 Task: Check the average views per listing of jacuzzi in the last 1 year.
Action: Mouse moved to (957, 214)
Screenshot: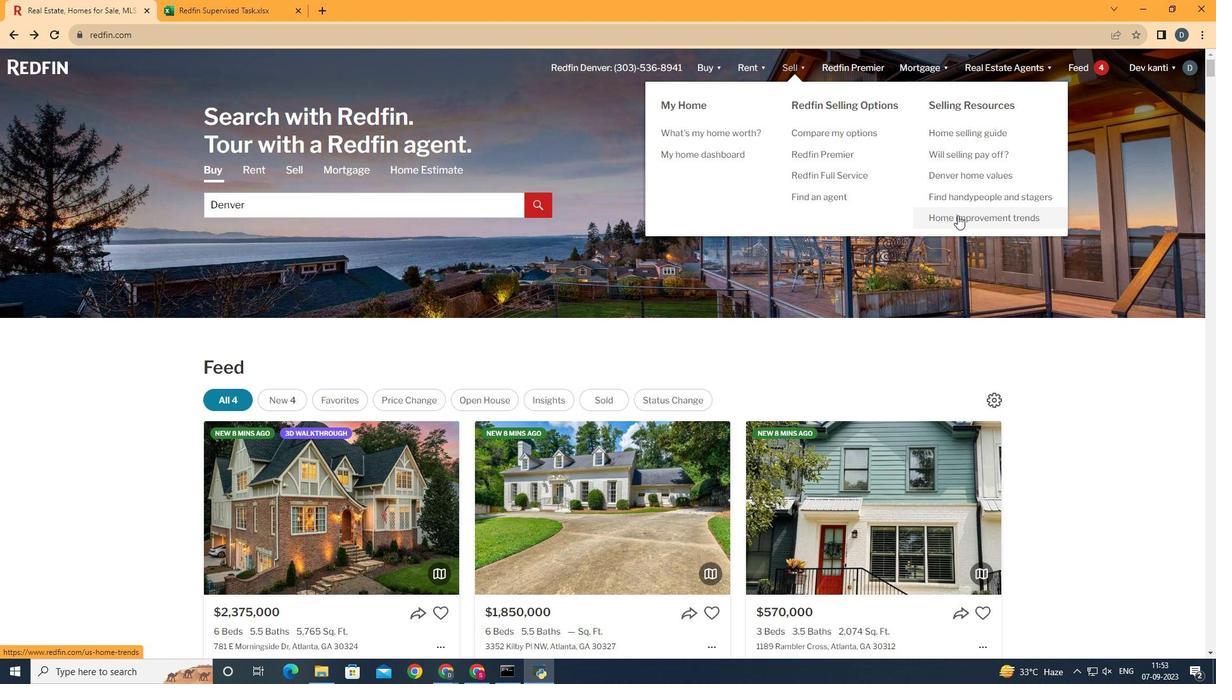 
Action: Mouse pressed left at (957, 214)
Screenshot: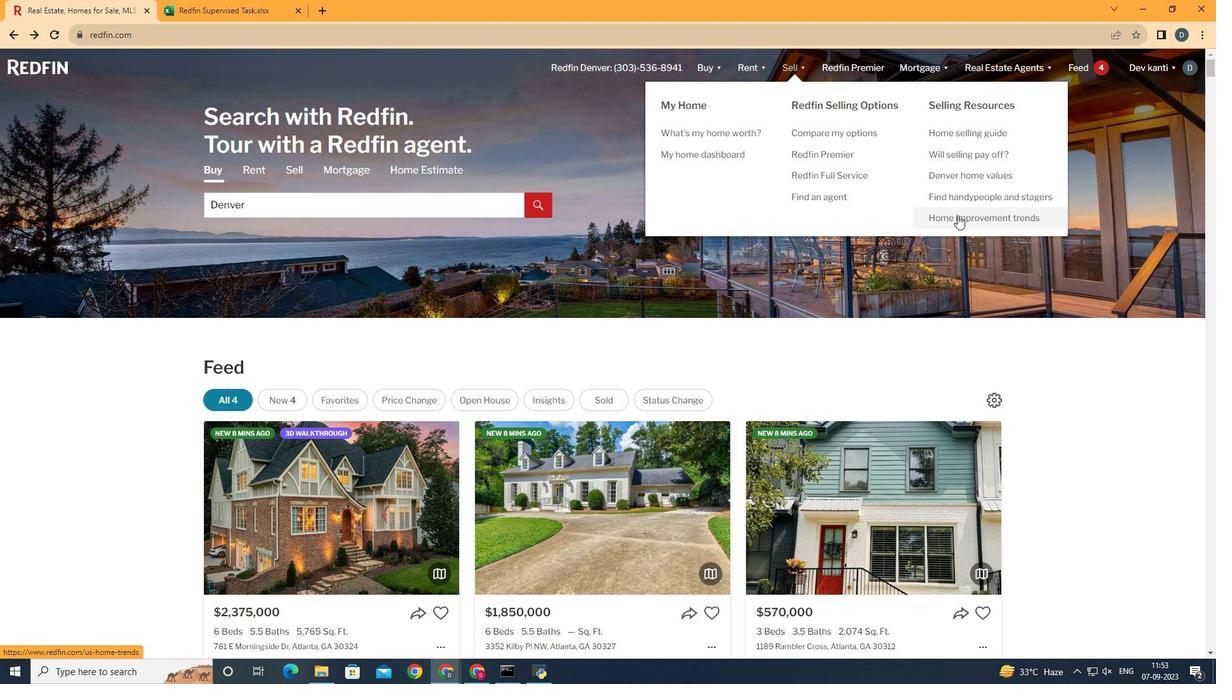
Action: Mouse moved to (311, 241)
Screenshot: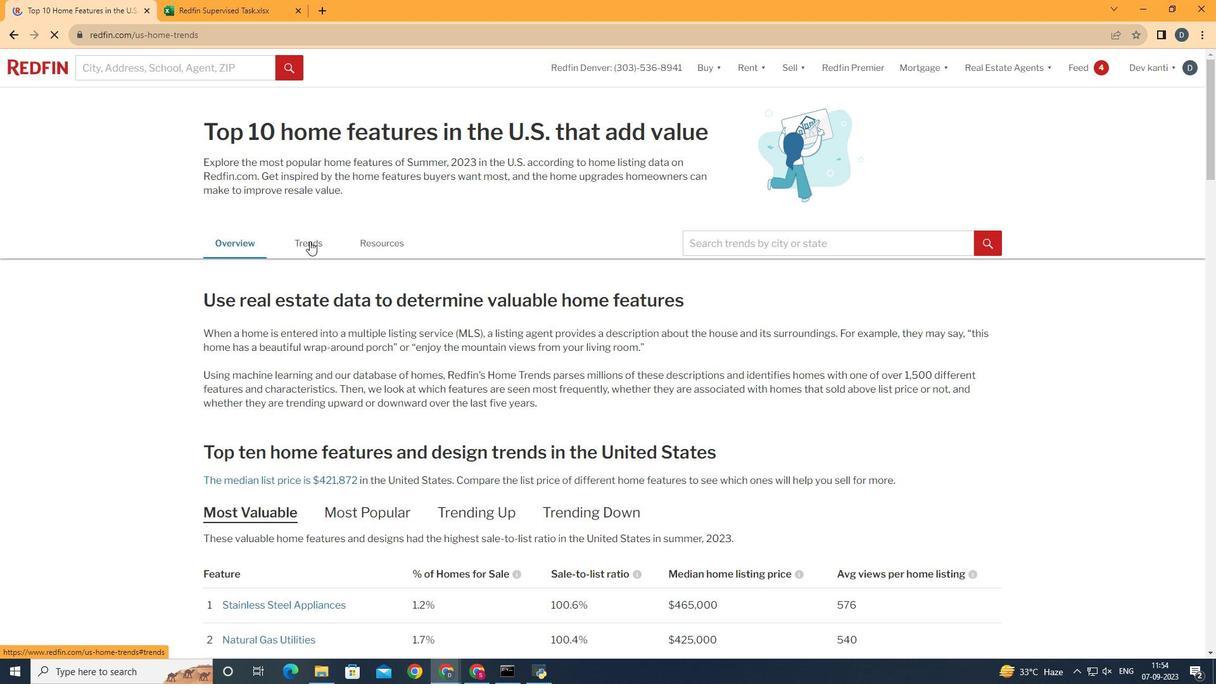 
Action: Mouse pressed left at (311, 241)
Screenshot: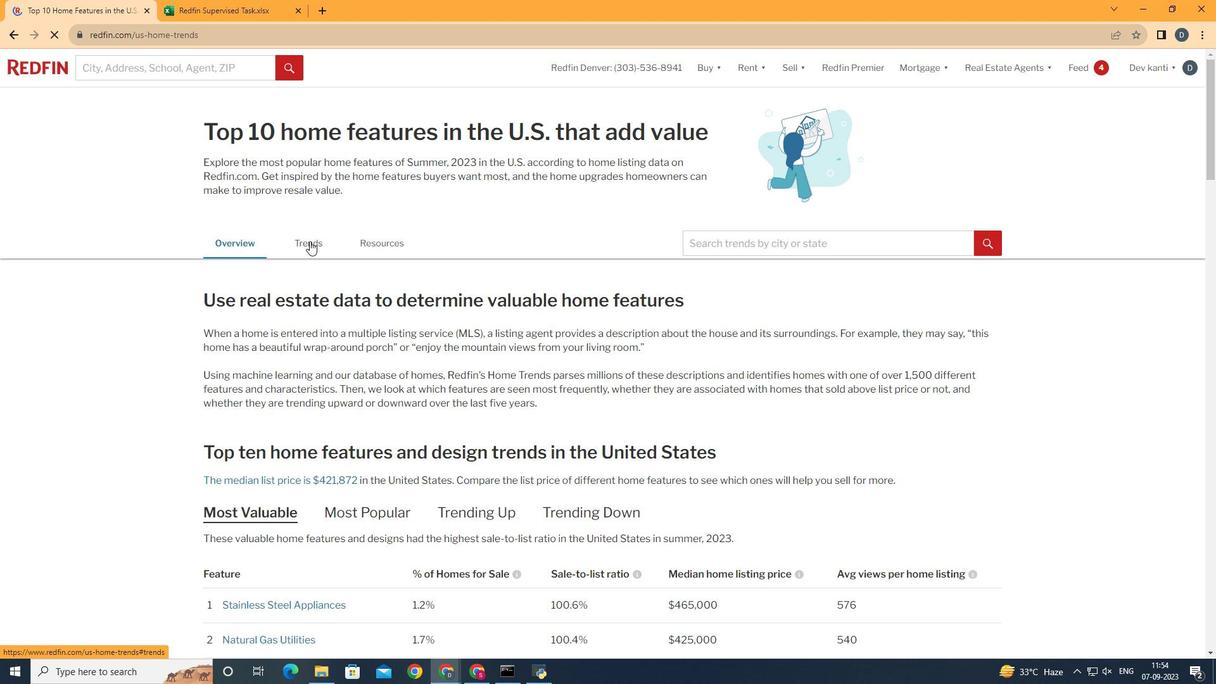 
Action: Mouse moved to (490, 361)
Screenshot: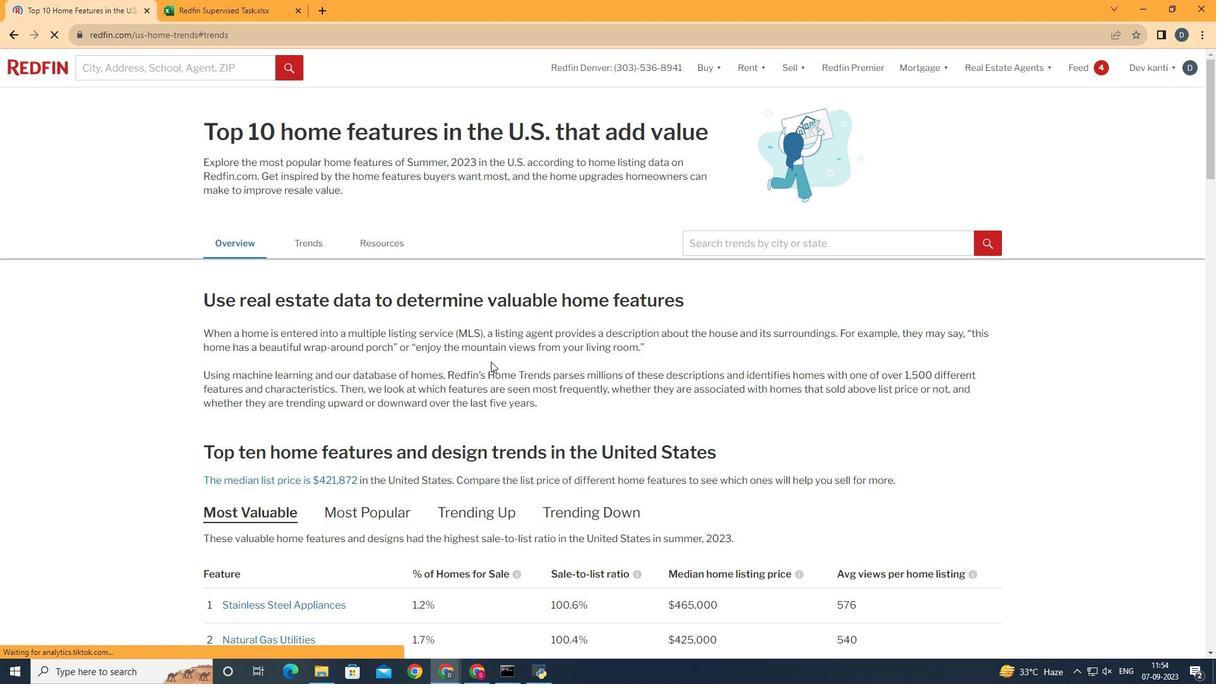 
Action: Mouse scrolled (490, 361) with delta (0, 0)
Screenshot: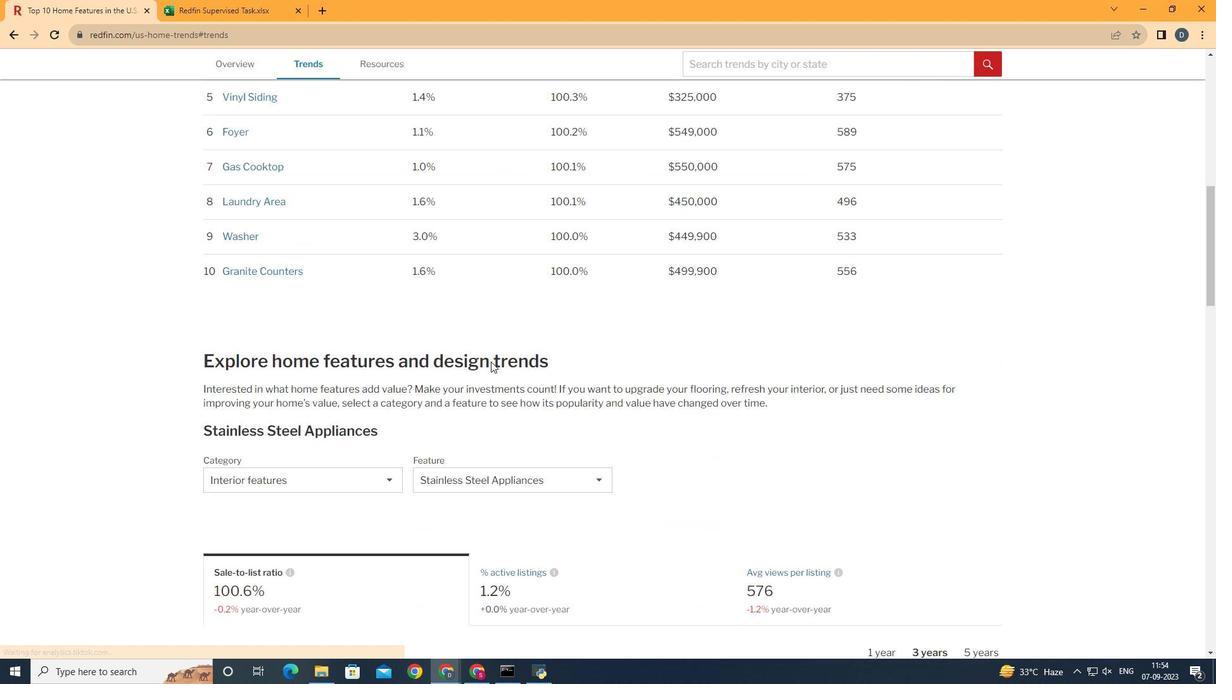 
Action: Mouse scrolled (490, 361) with delta (0, 0)
Screenshot: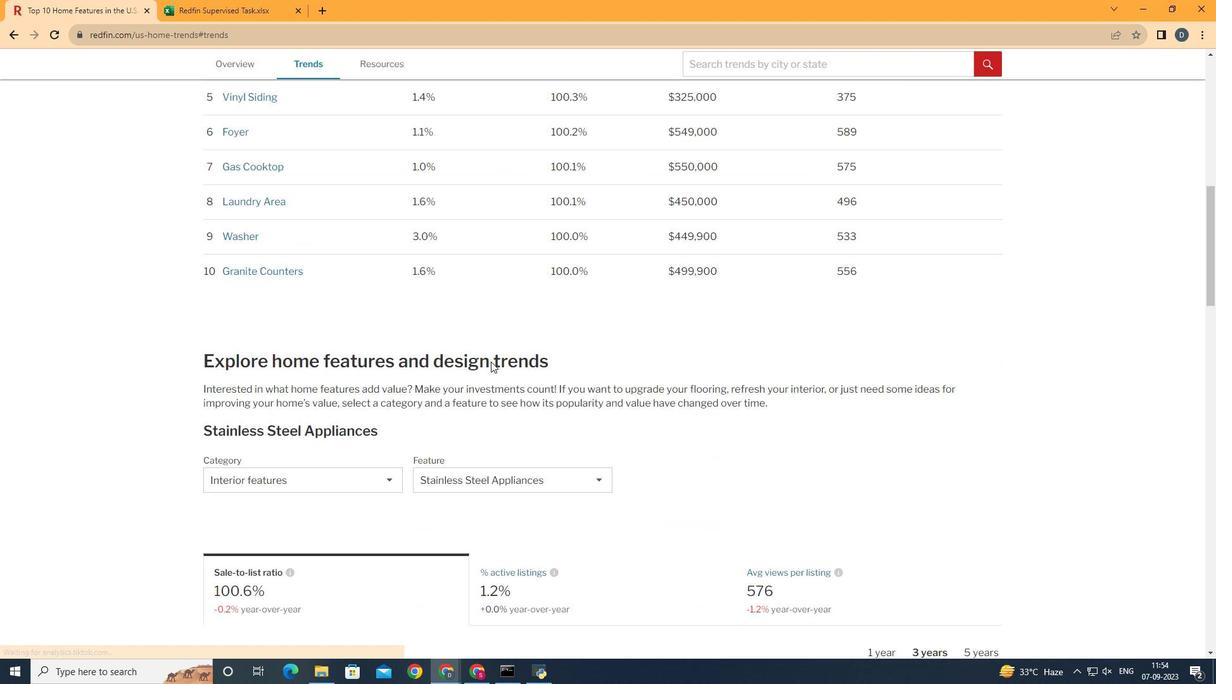
Action: Mouse scrolled (490, 361) with delta (0, 0)
Screenshot: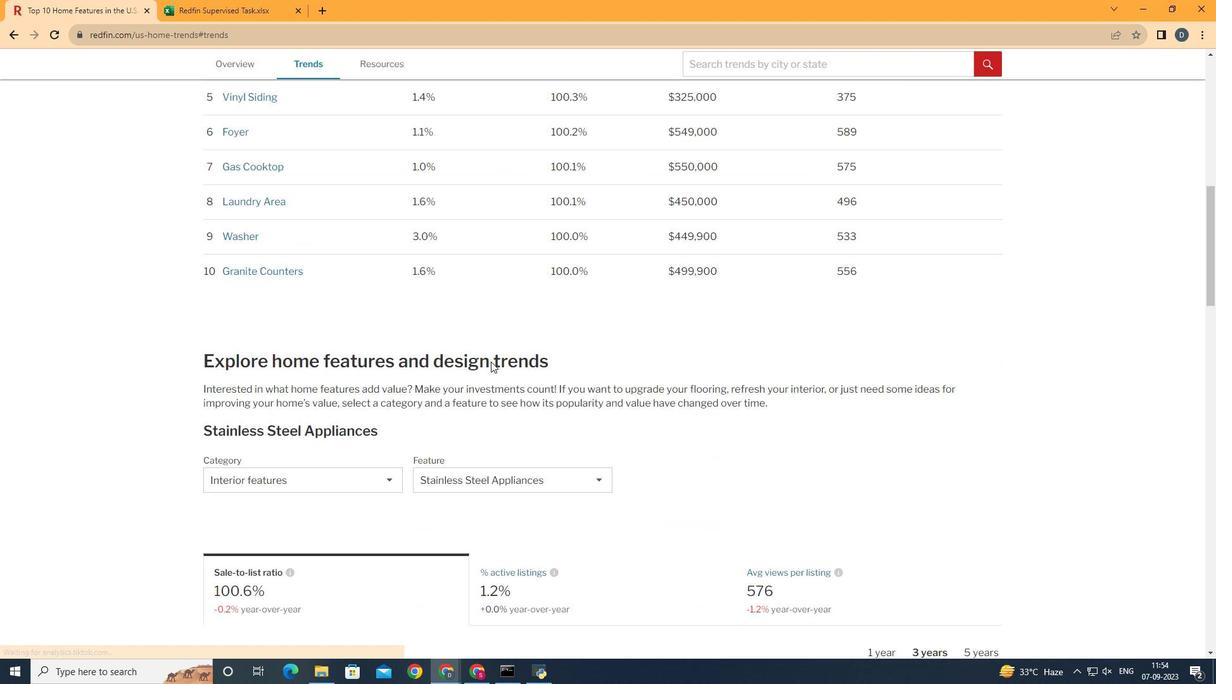 
Action: Mouse scrolled (490, 361) with delta (0, 0)
Screenshot: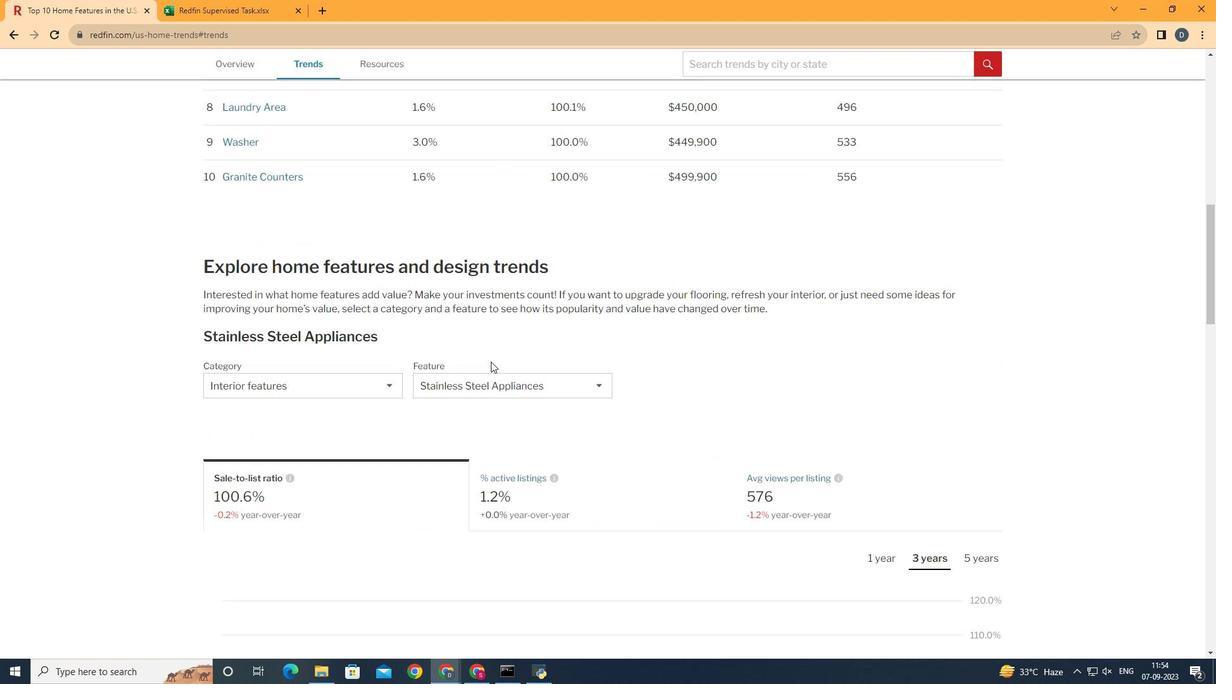 
Action: Mouse scrolled (490, 361) with delta (0, 0)
Screenshot: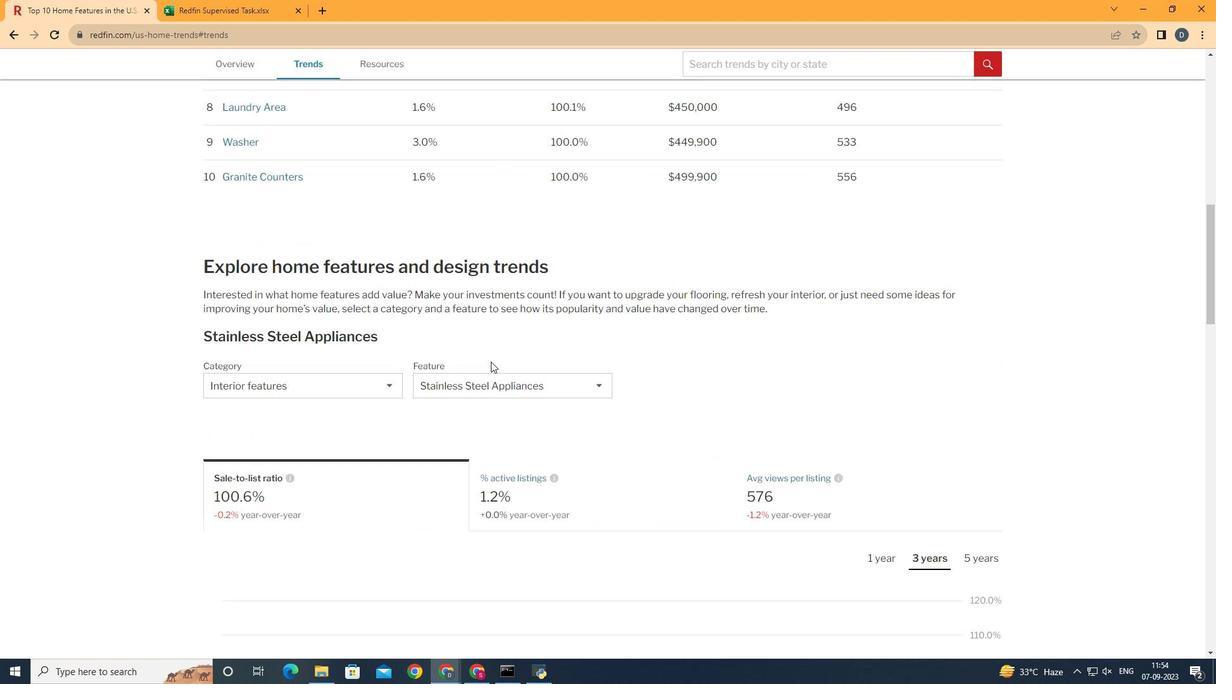 
Action: Mouse scrolled (490, 361) with delta (0, 0)
Screenshot: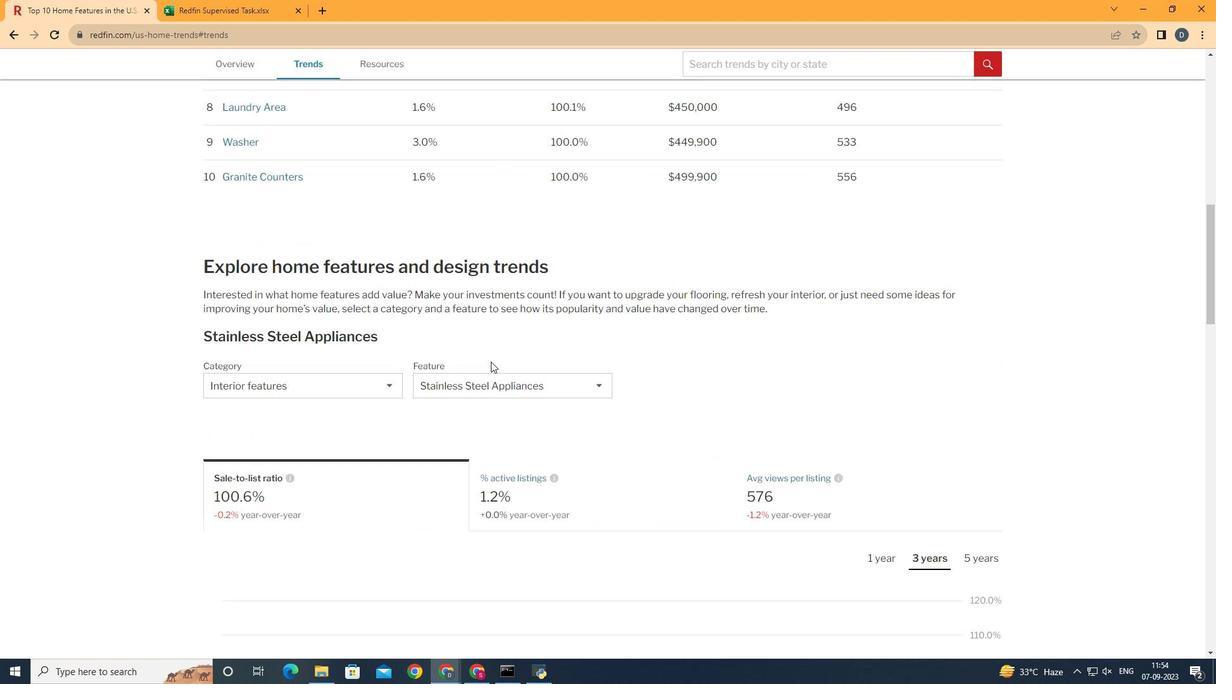 
Action: Mouse moved to (359, 387)
Screenshot: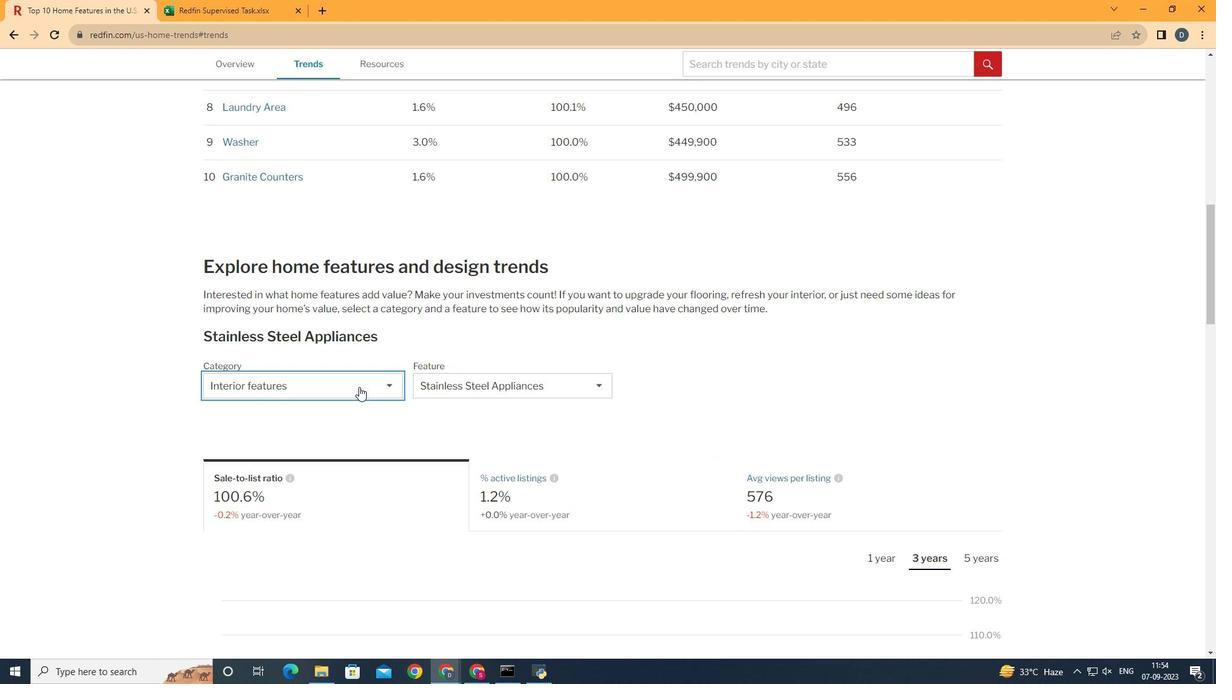 
Action: Mouse pressed left at (359, 387)
Screenshot: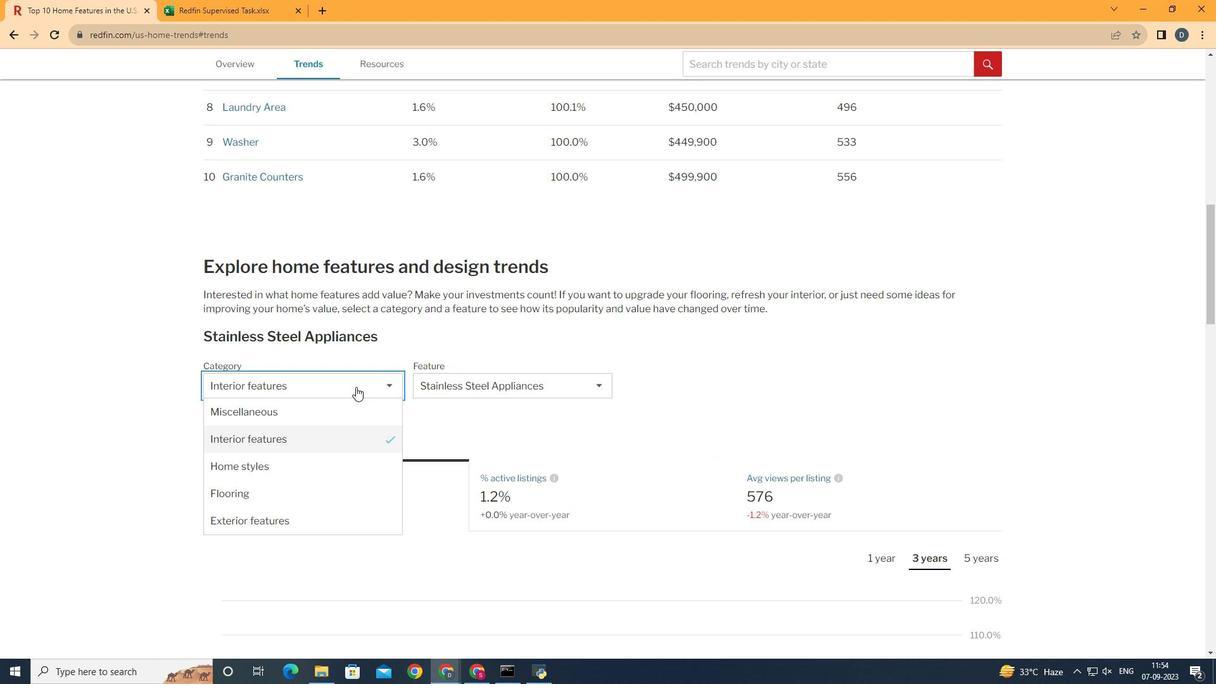 
Action: Mouse moved to (352, 413)
Screenshot: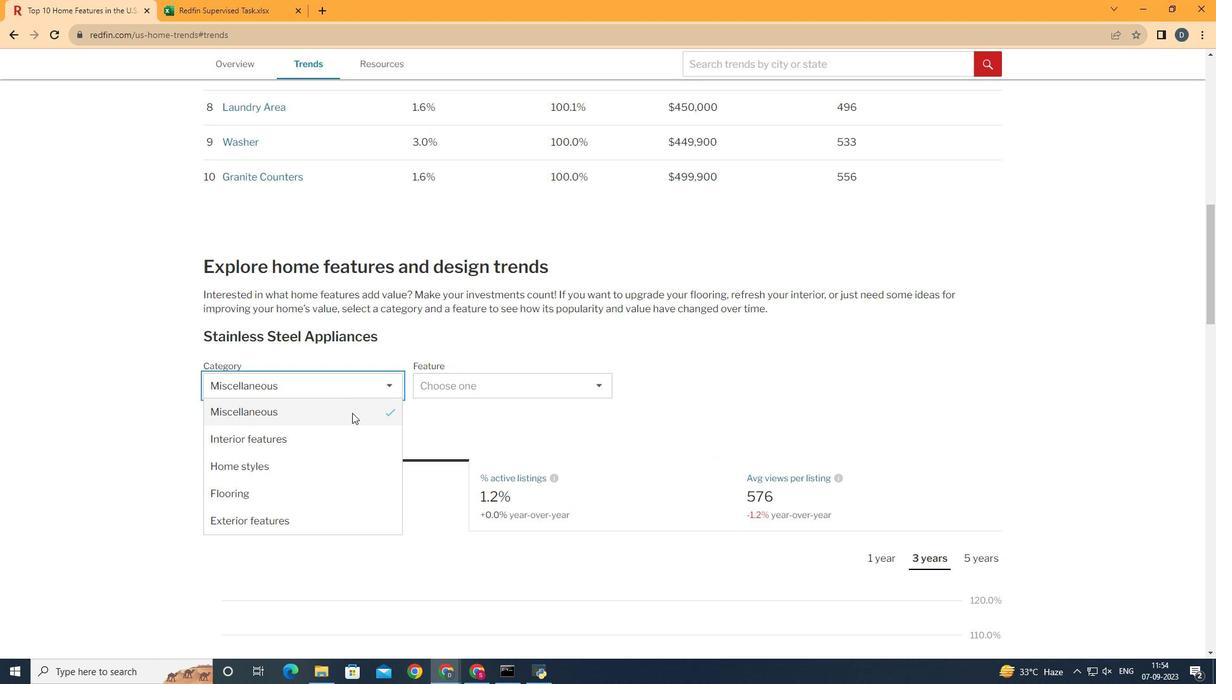 
Action: Mouse pressed left at (352, 413)
Screenshot: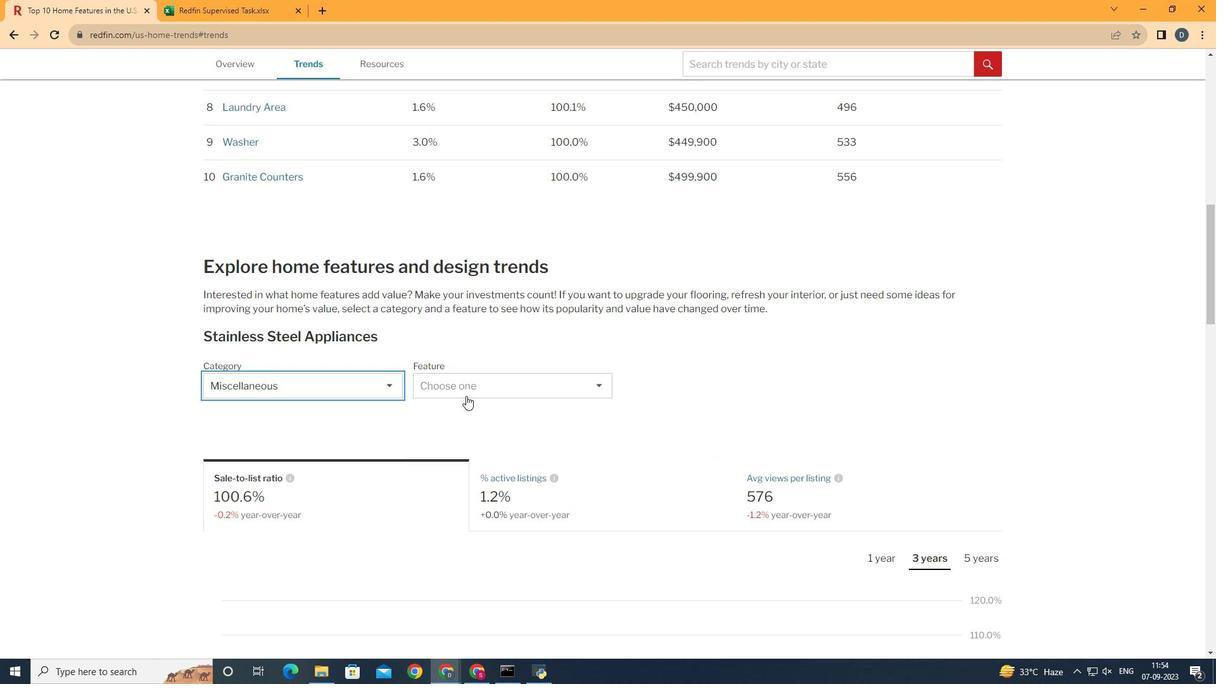 
Action: Mouse moved to (594, 376)
Screenshot: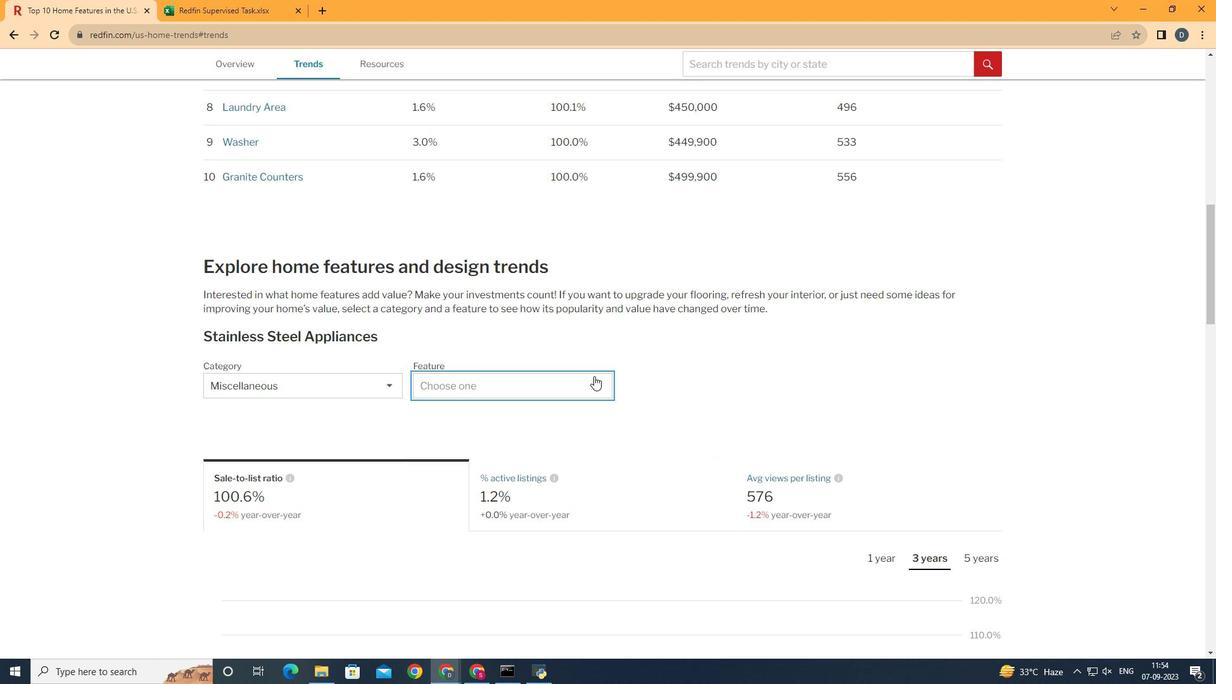 
Action: Mouse pressed left at (594, 376)
Screenshot: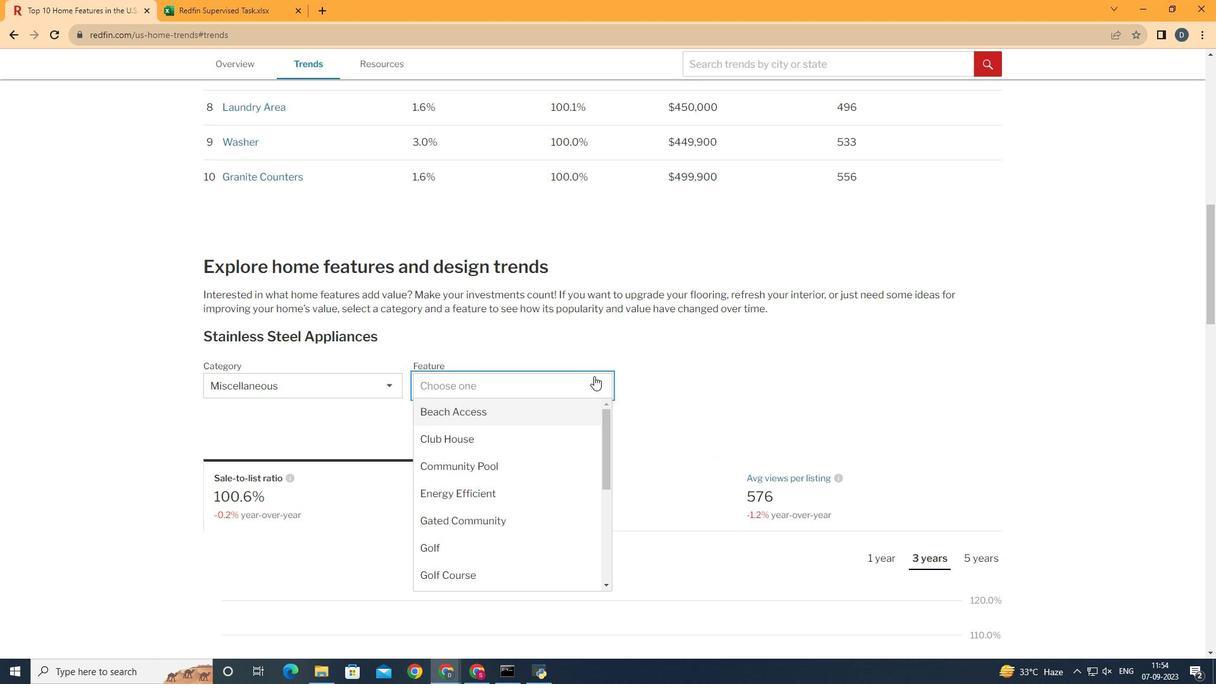 
Action: Mouse moved to (586, 471)
Screenshot: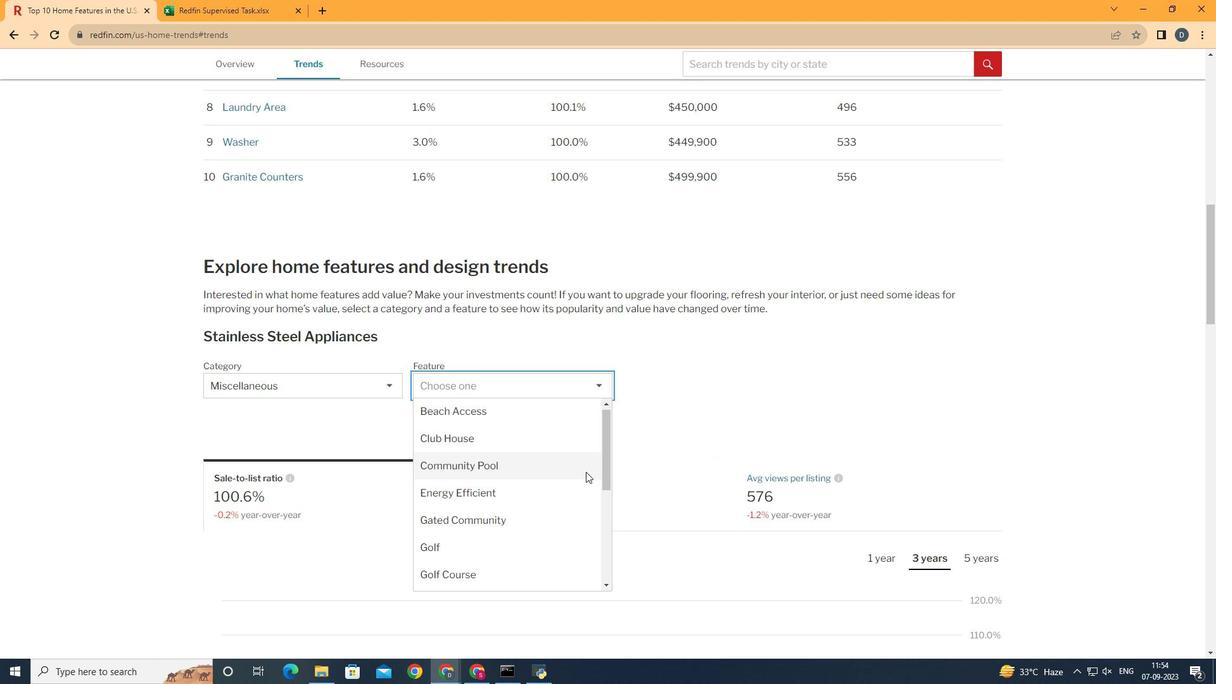 
Action: Mouse scrolled (586, 471) with delta (0, 0)
Screenshot: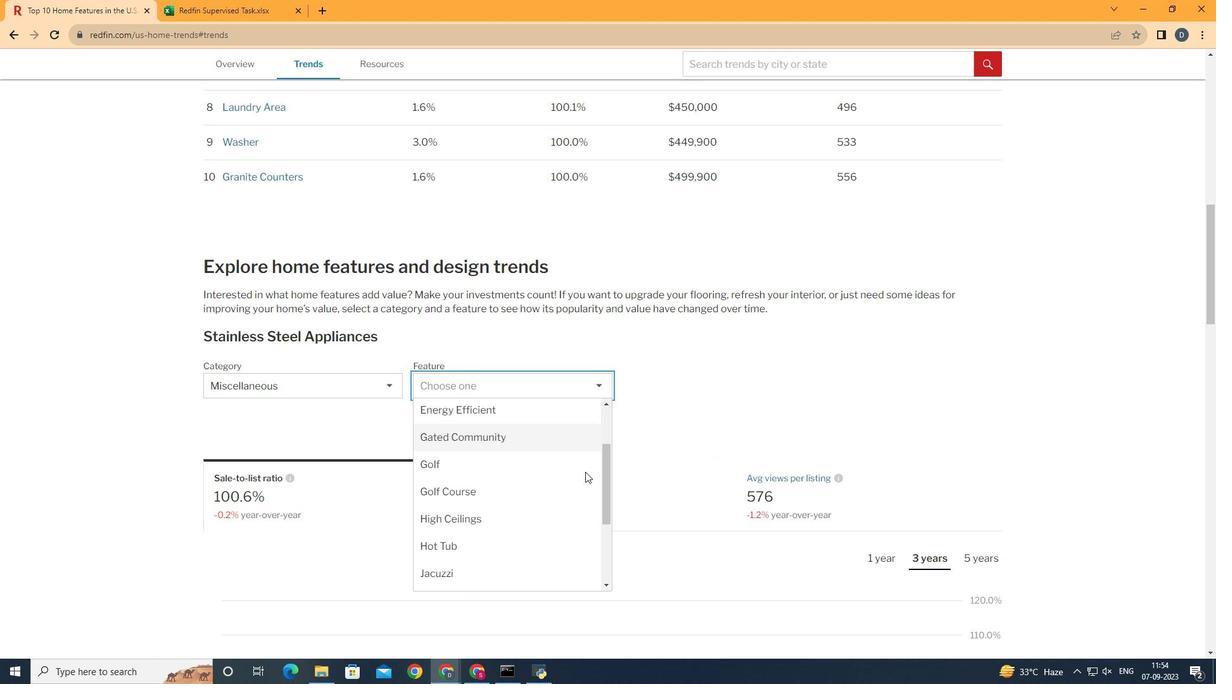 
Action: Mouse scrolled (586, 471) with delta (0, 0)
Screenshot: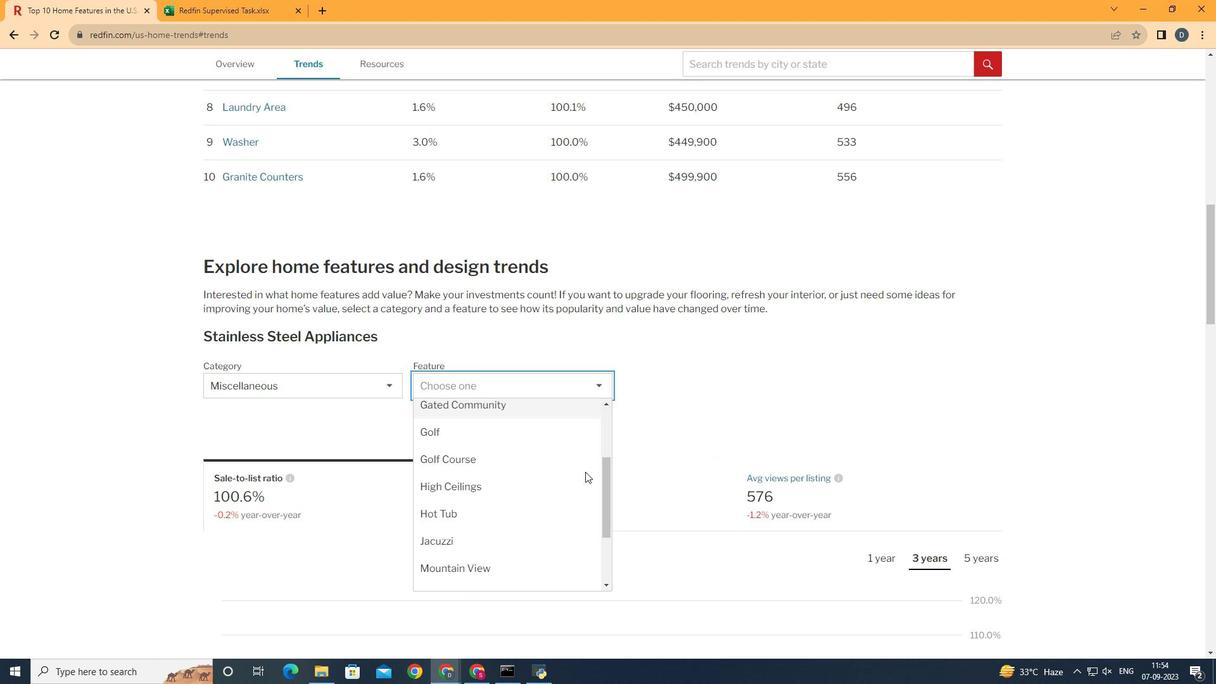 
Action: Mouse moved to (512, 532)
Screenshot: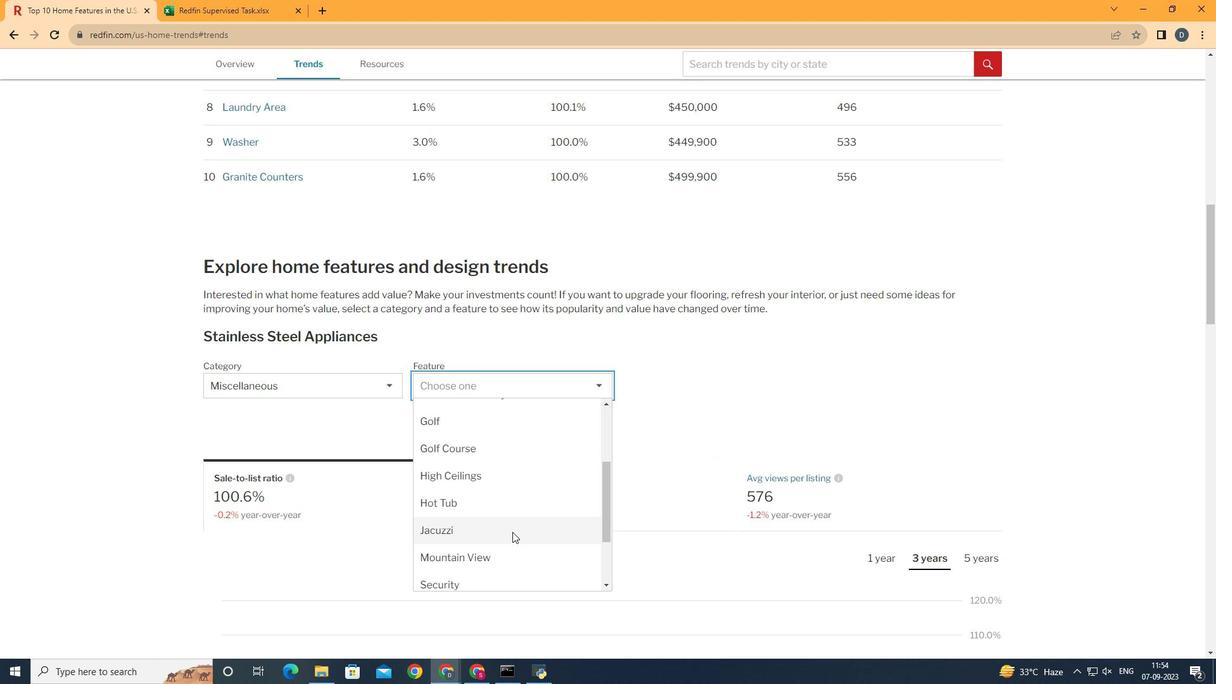 
Action: Mouse pressed left at (512, 532)
Screenshot: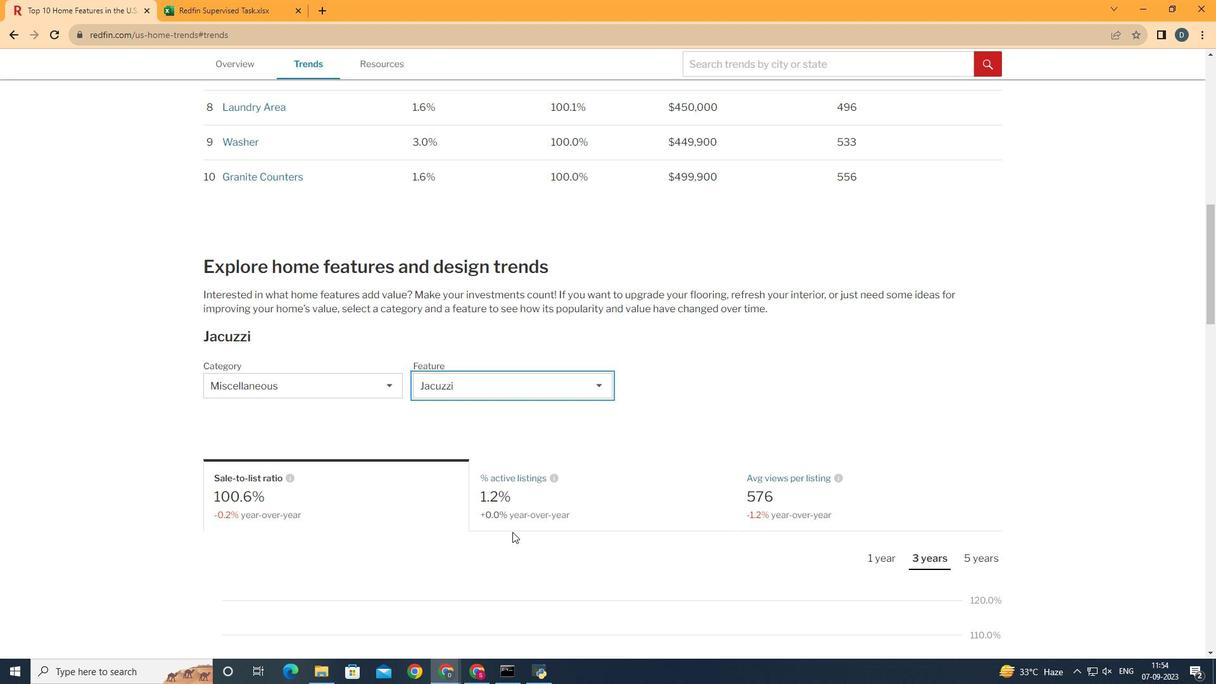 
Action: Mouse moved to (610, 418)
Screenshot: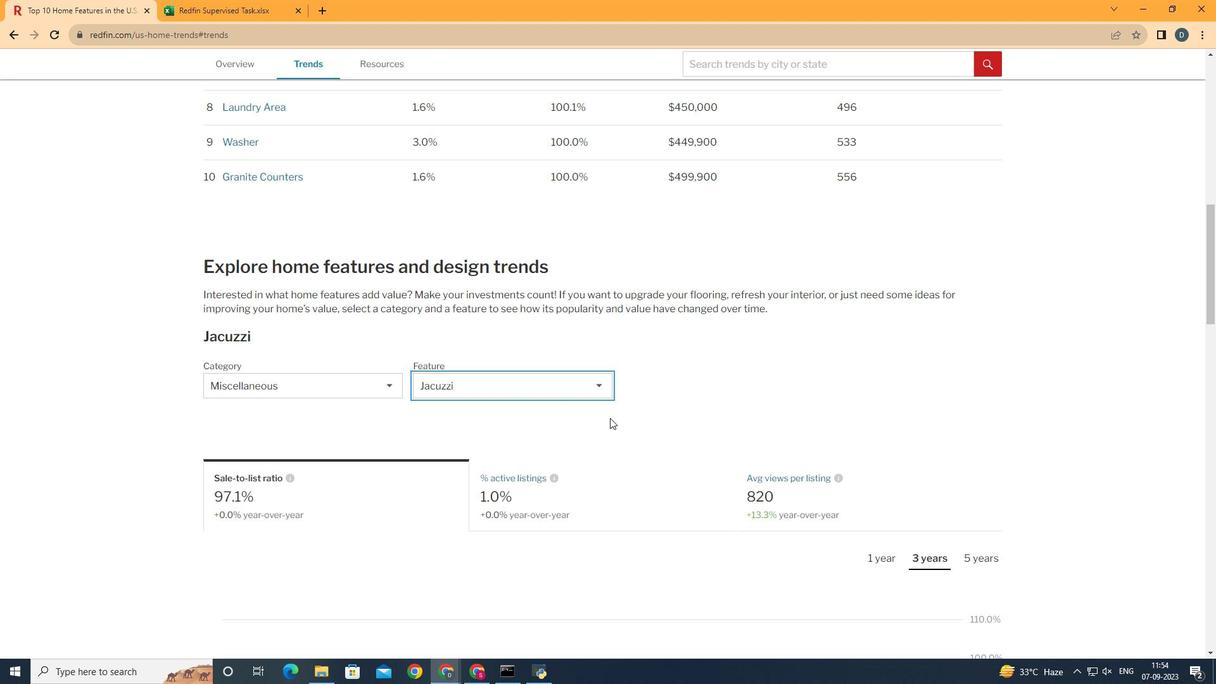 
Action: Mouse scrolled (610, 417) with delta (0, 0)
Screenshot: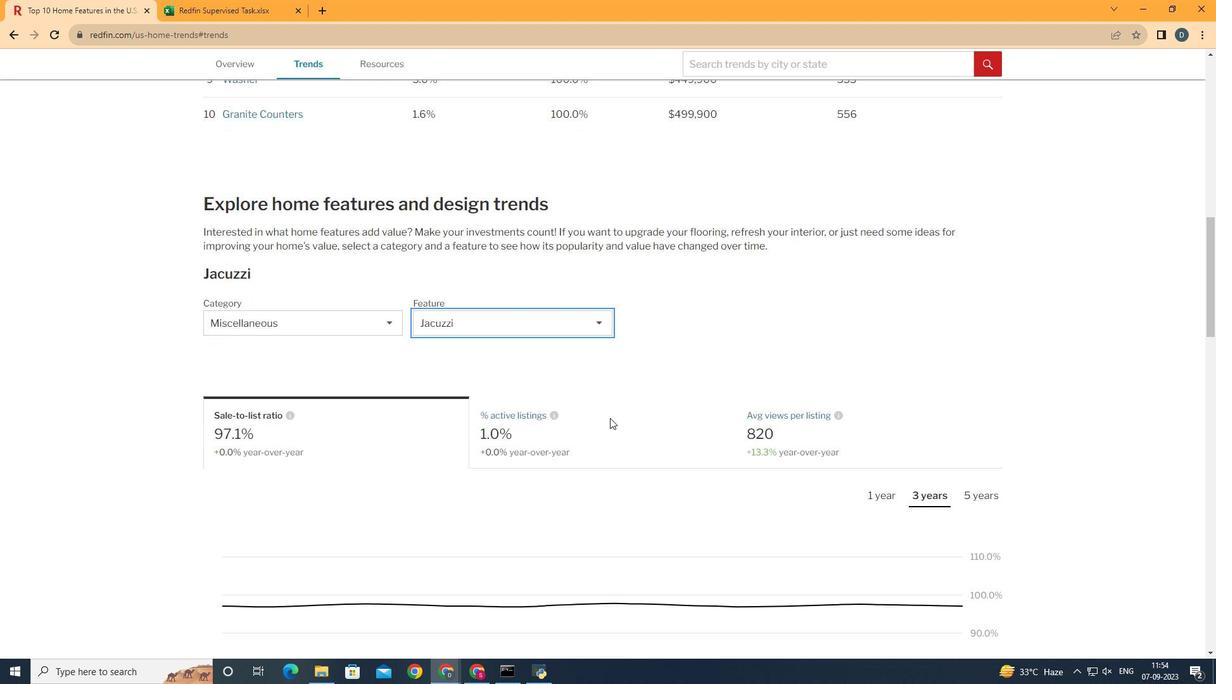 
Action: Mouse scrolled (610, 417) with delta (0, 0)
Screenshot: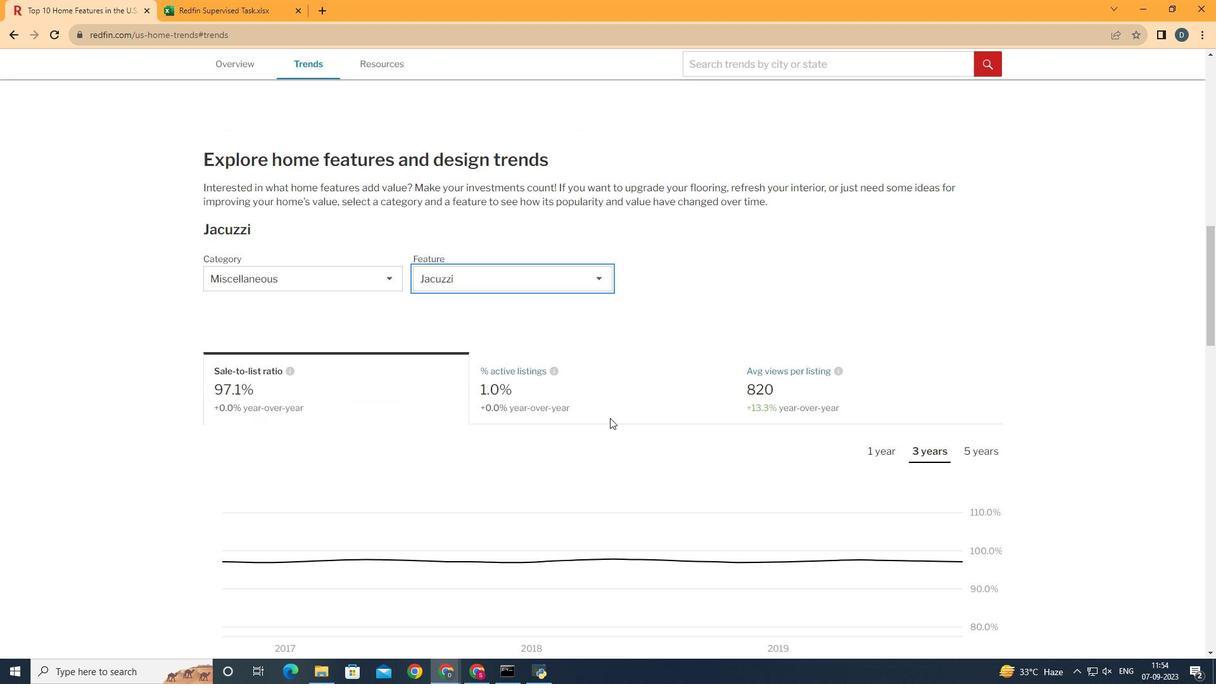 
Action: Mouse moved to (900, 375)
Screenshot: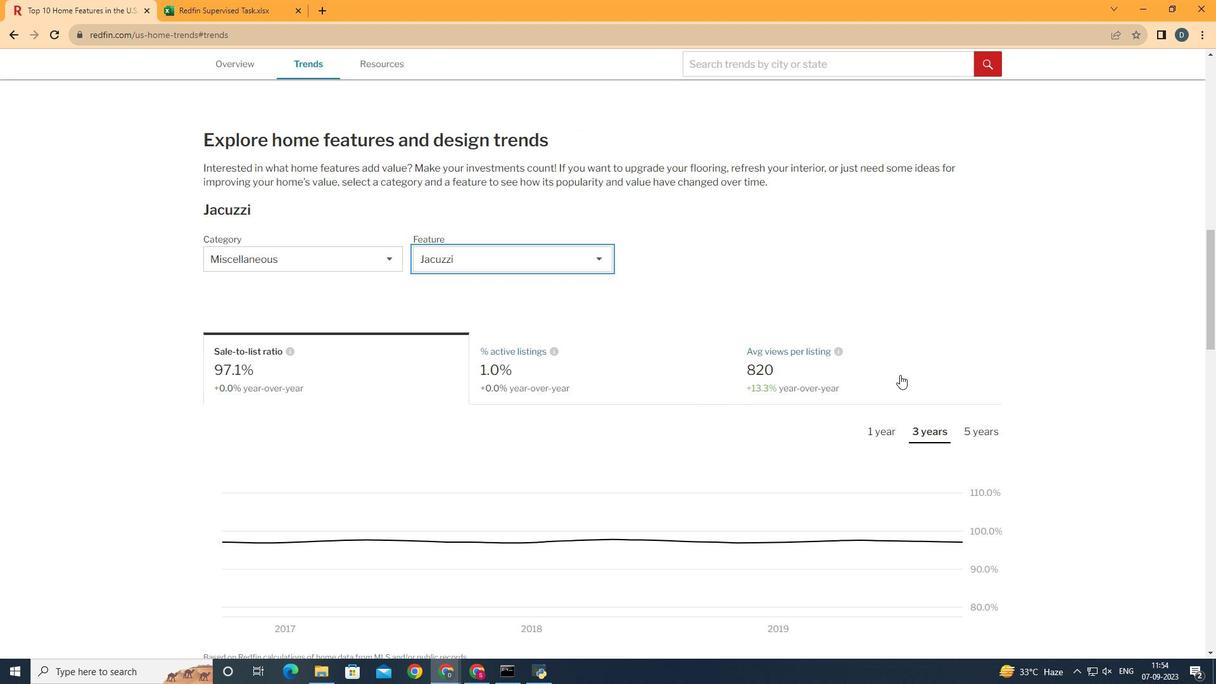 
Action: Mouse pressed left at (900, 375)
Screenshot: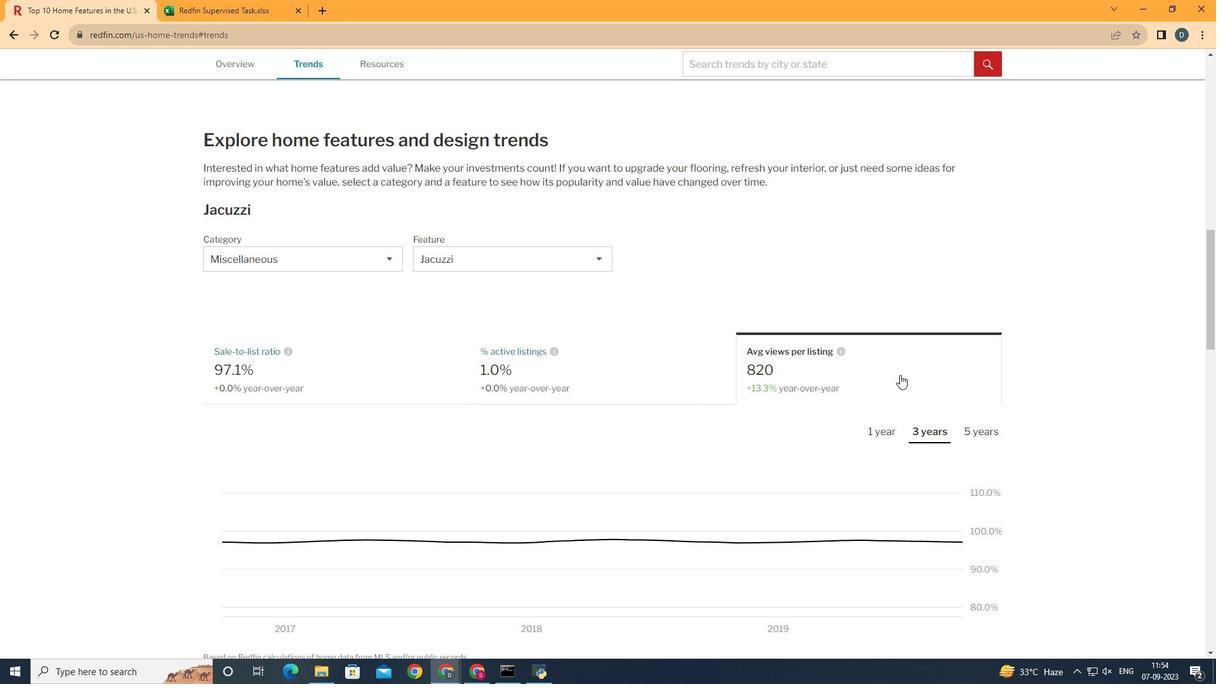
Action: Mouse scrolled (900, 374) with delta (0, 0)
Screenshot: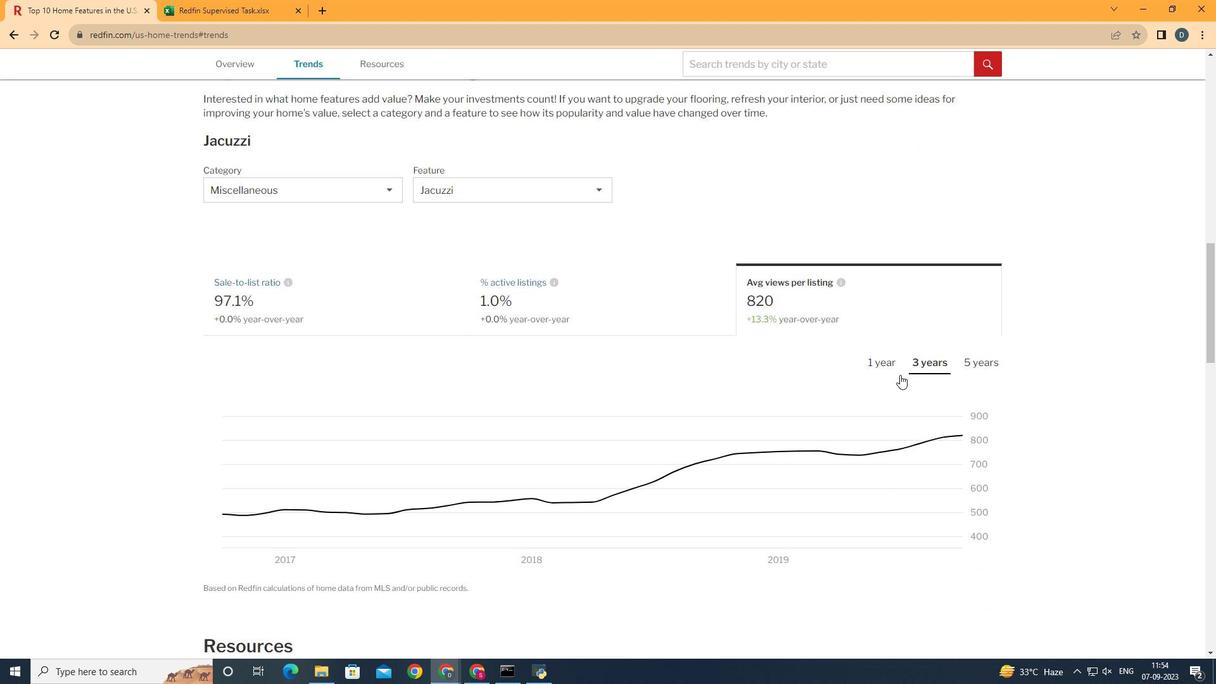 
Action: Mouse scrolled (900, 374) with delta (0, 0)
Screenshot: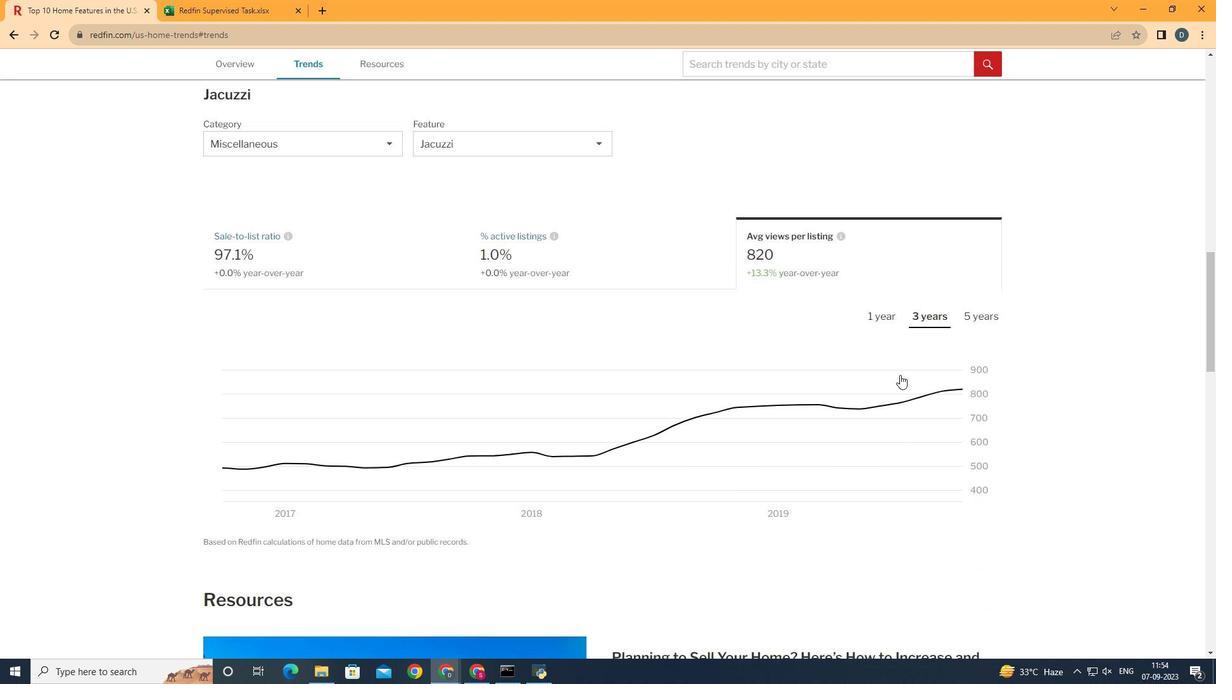 
Action: Mouse moved to (879, 301)
Screenshot: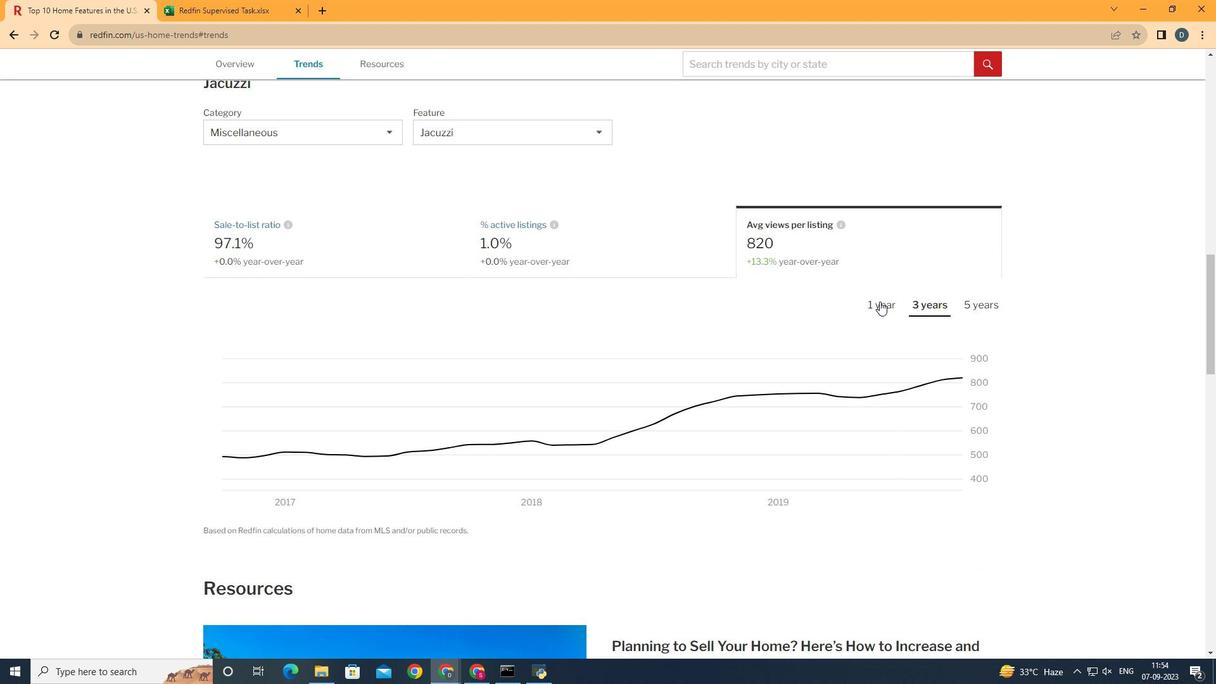 
Action: Mouse pressed left at (879, 301)
Screenshot: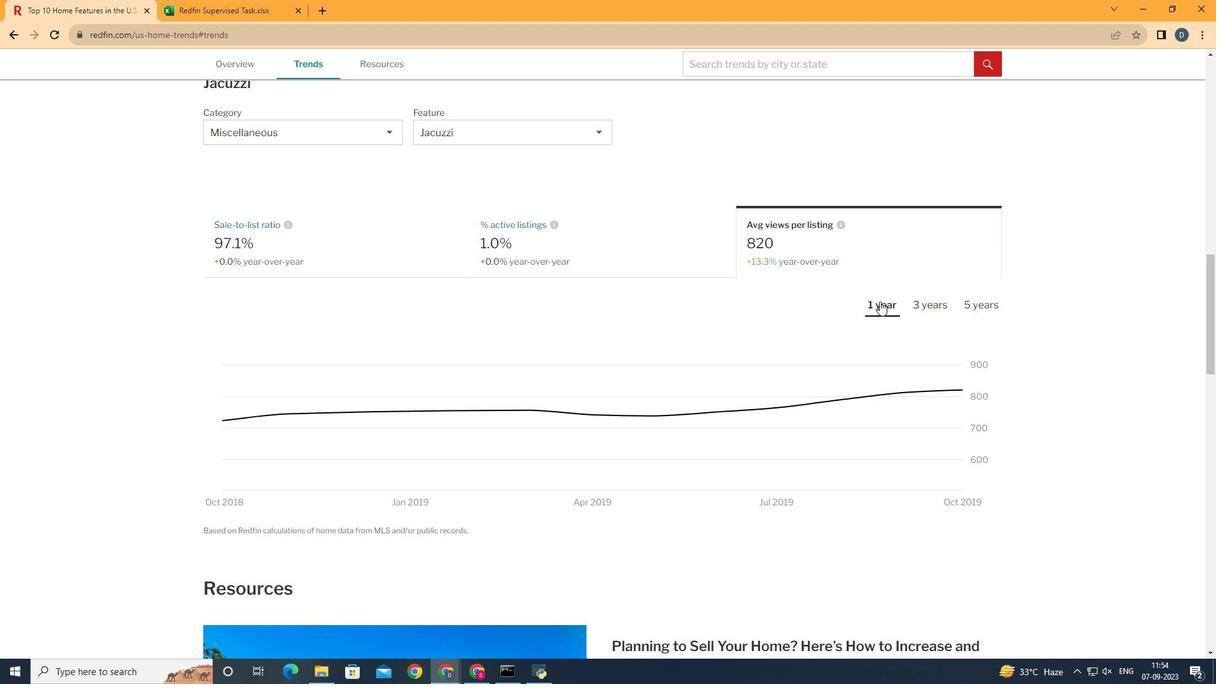 
Action: Mouse moved to (890, 419)
Screenshot: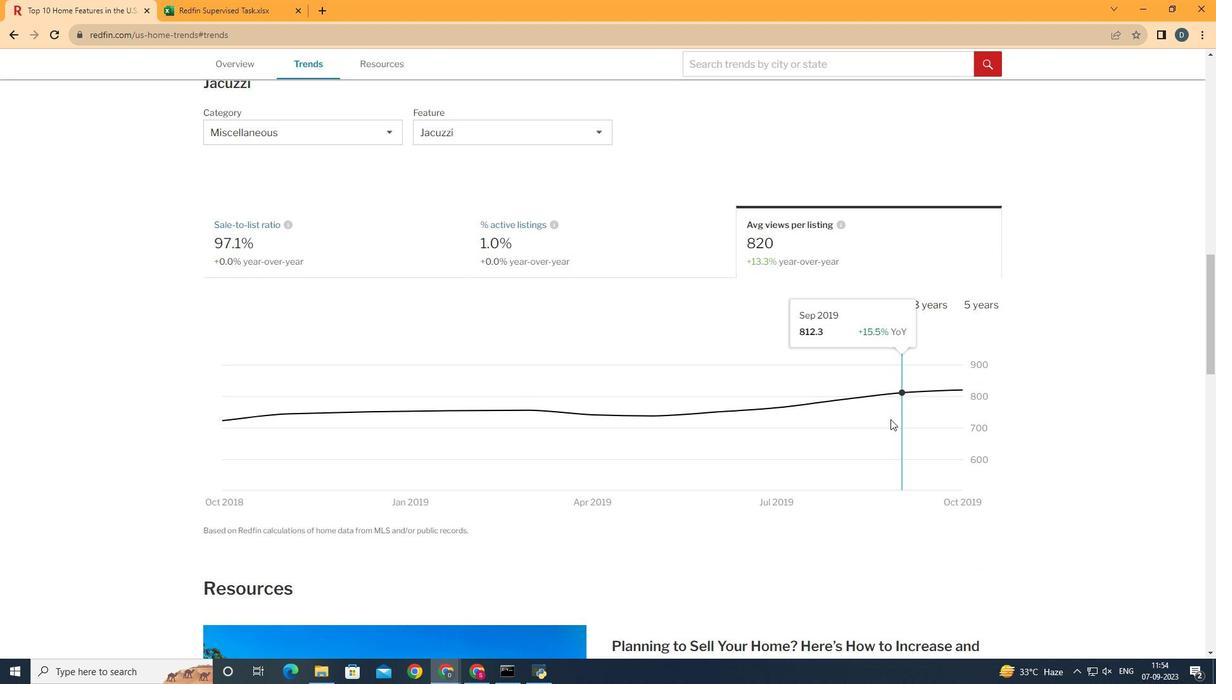 
